 Task: Select a random emoji from symbols.
Action: Mouse moved to (427, 109)
Screenshot: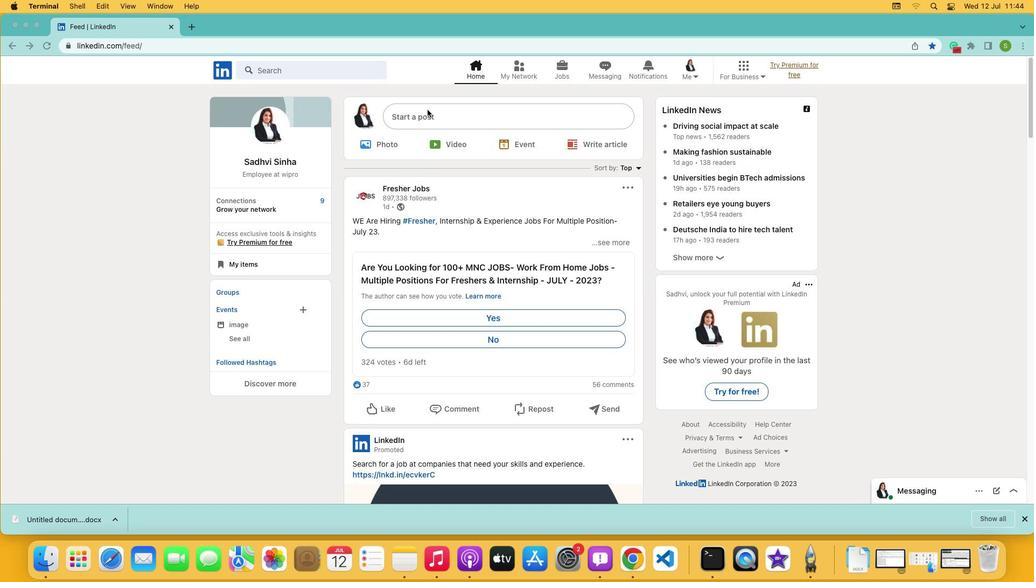 
Action: Mouse pressed left at (427, 109)
Screenshot: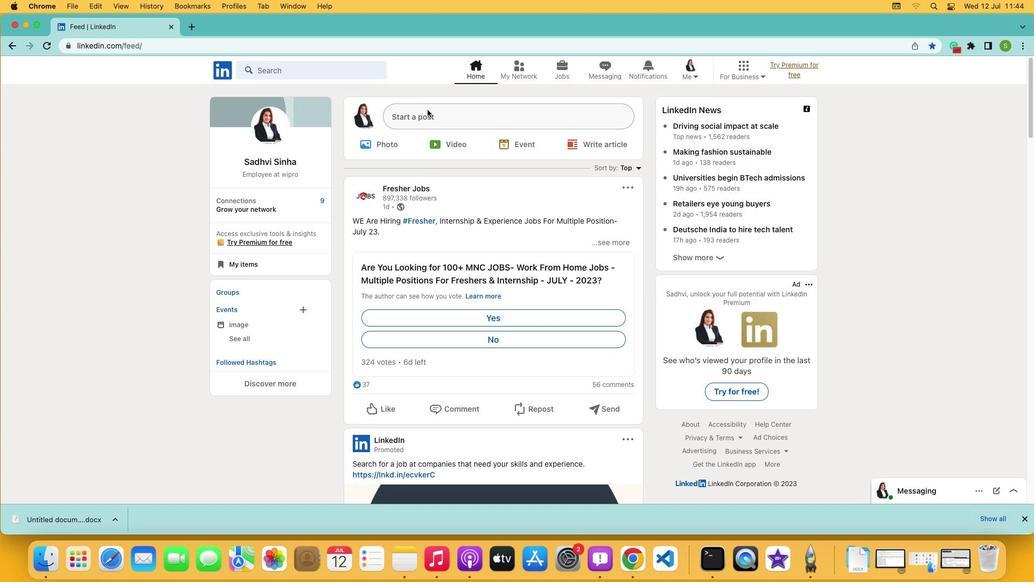 
Action: Mouse pressed left at (427, 109)
Screenshot: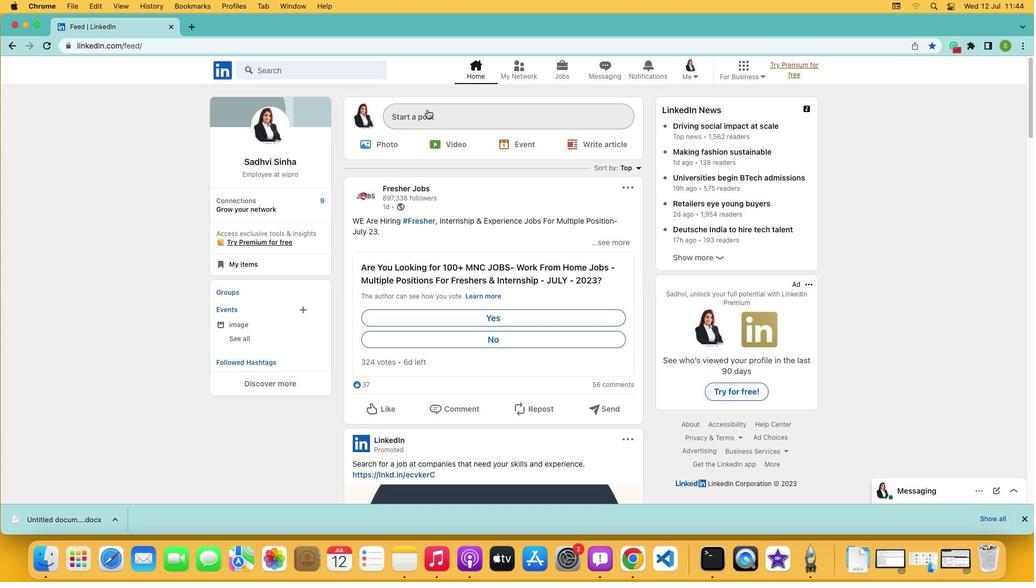 
Action: Mouse moved to (337, 291)
Screenshot: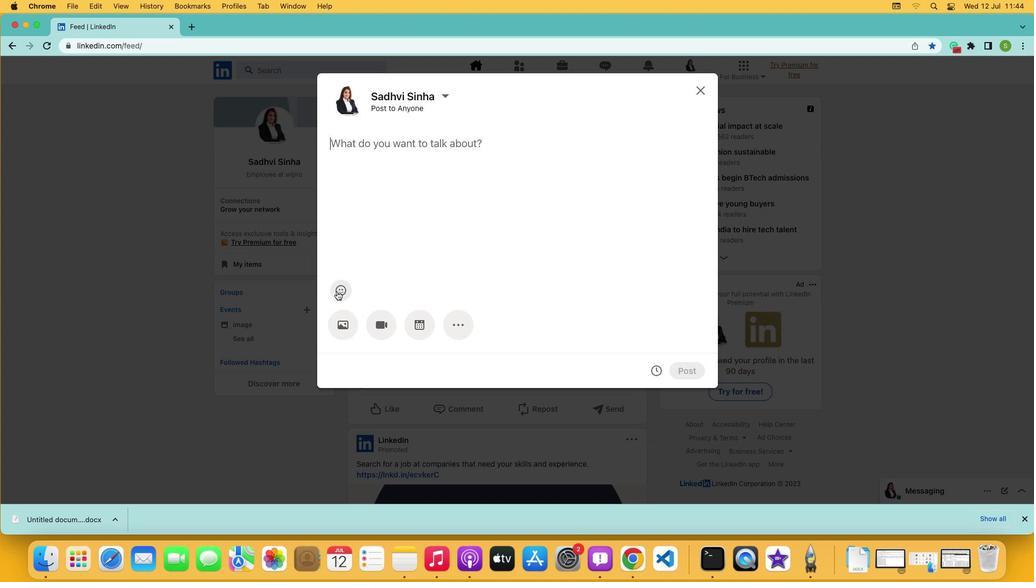 
Action: Mouse pressed left at (337, 291)
Screenshot: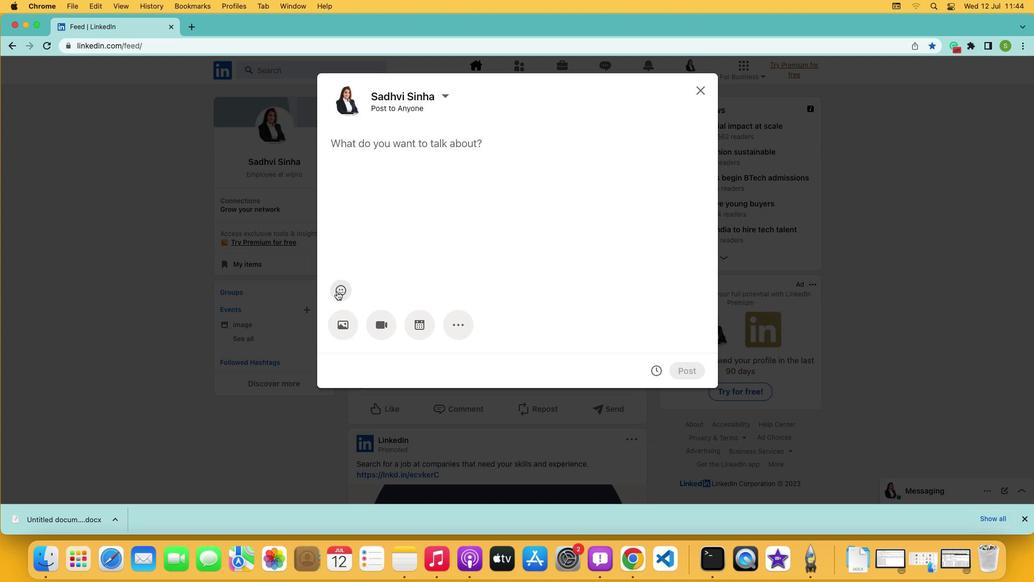 
Action: Mouse moved to (392, 120)
Screenshot: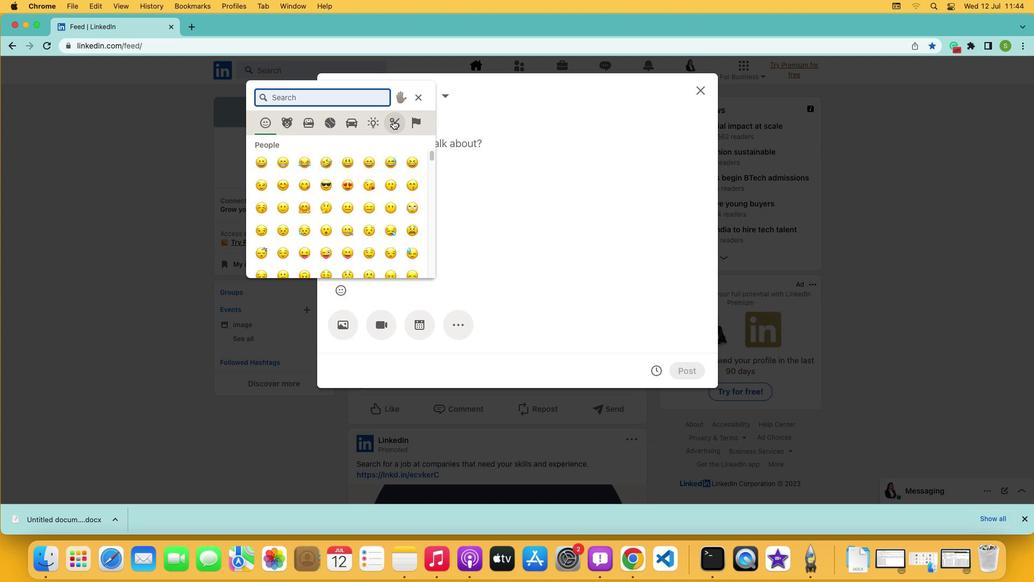 
Action: Mouse pressed left at (392, 120)
Screenshot: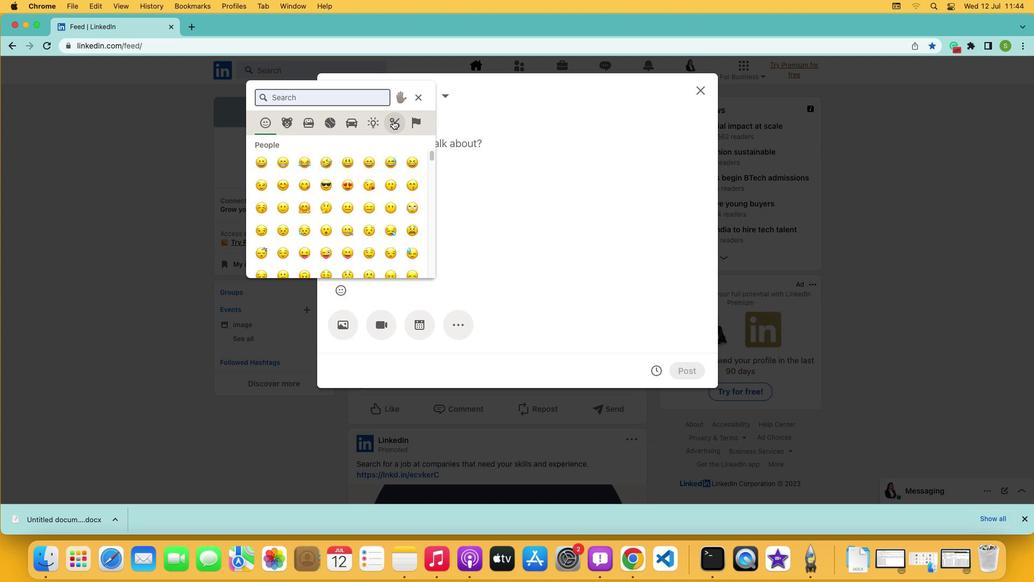 
Action: Mouse moved to (369, 164)
Screenshot: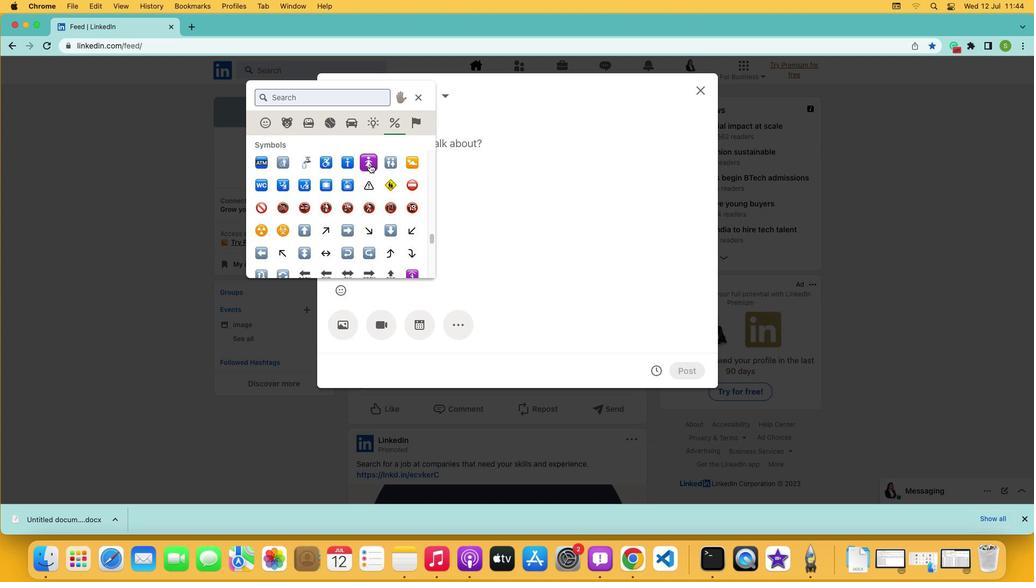 
Action: Mouse pressed left at (369, 164)
Screenshot: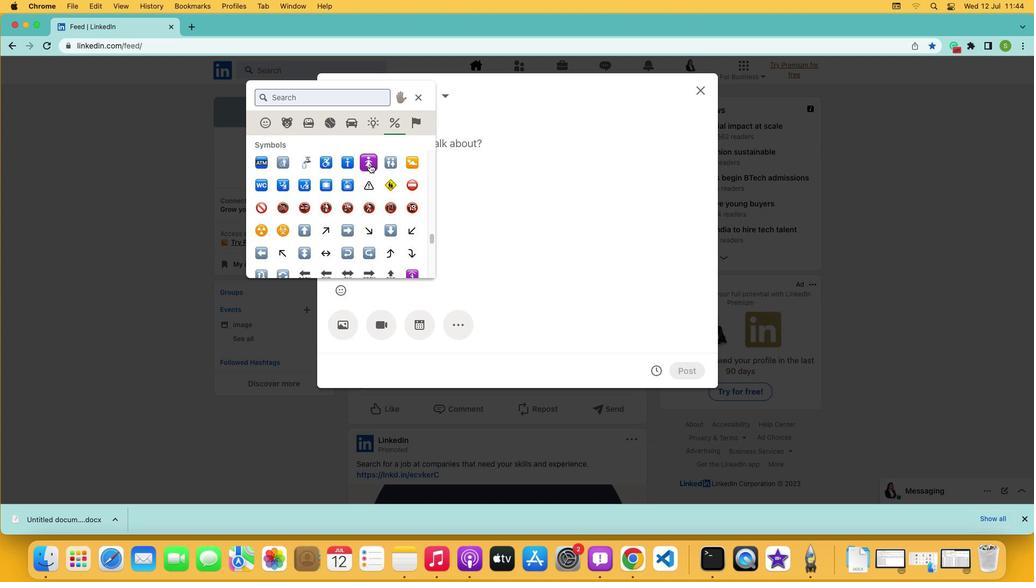 
Action: Mouse moved to (383, 175)
Screenshot: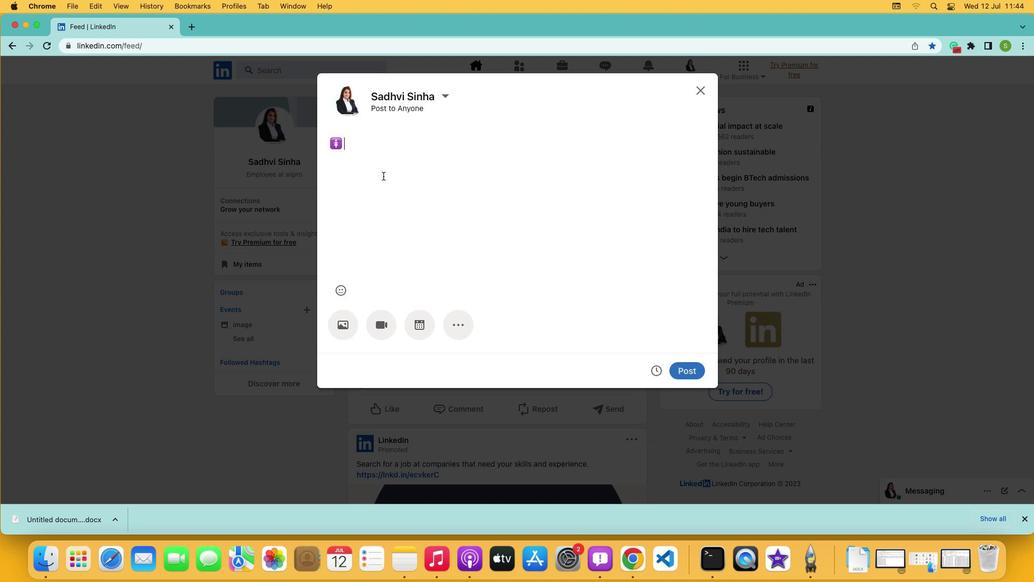 
